 Task: Add a dependency to the task Develop a new online tool for online event registration , the existing task  Upgrade and migrate company environmental management to a cloud-based solution in the project BlazePath
Action: Mouse moved to (418, 337)
Screenshot: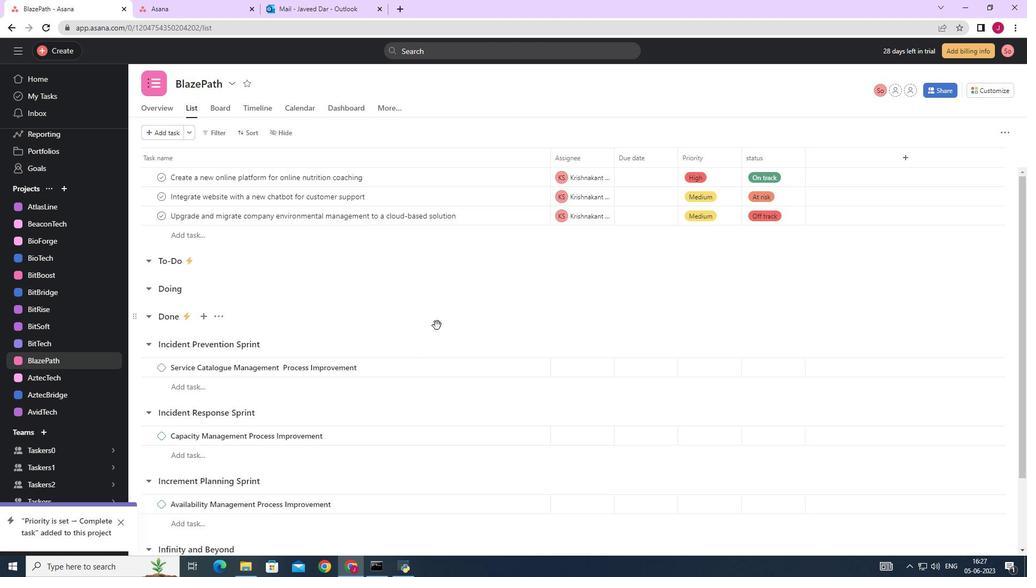 
Action: Mouse scrolled (418, 337) with delta (0, 0)
Screenshot: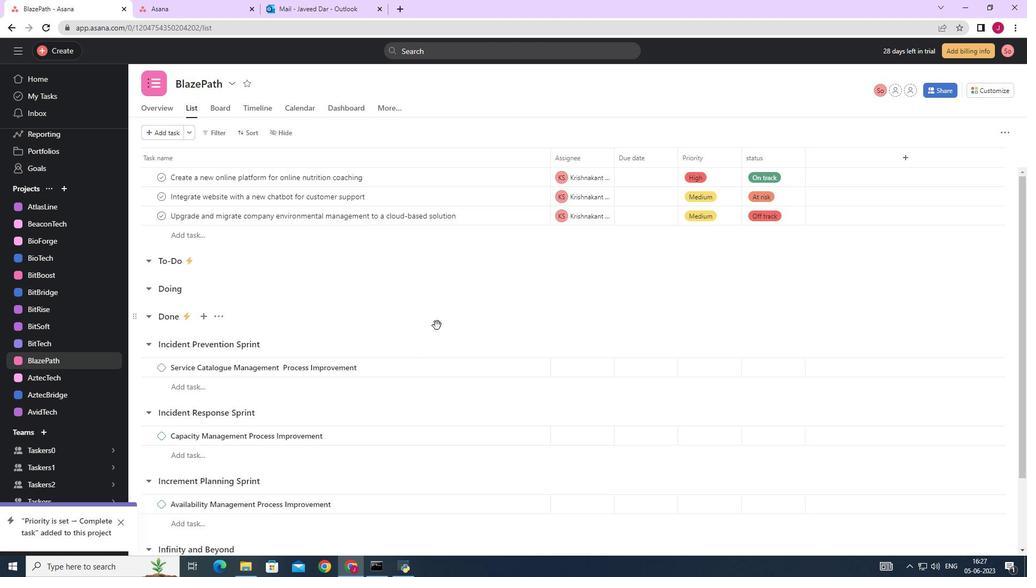 
Action: Mouse moved to (418, 339)
Screenshot: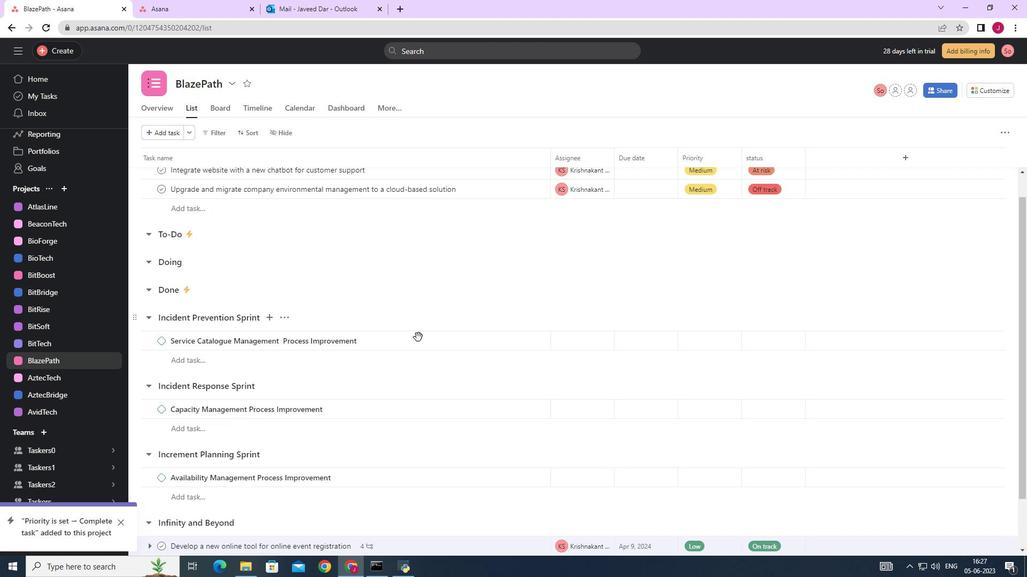 
Action: Mouse scrolled (418, 338) with delta (0, 0)
Screenshot: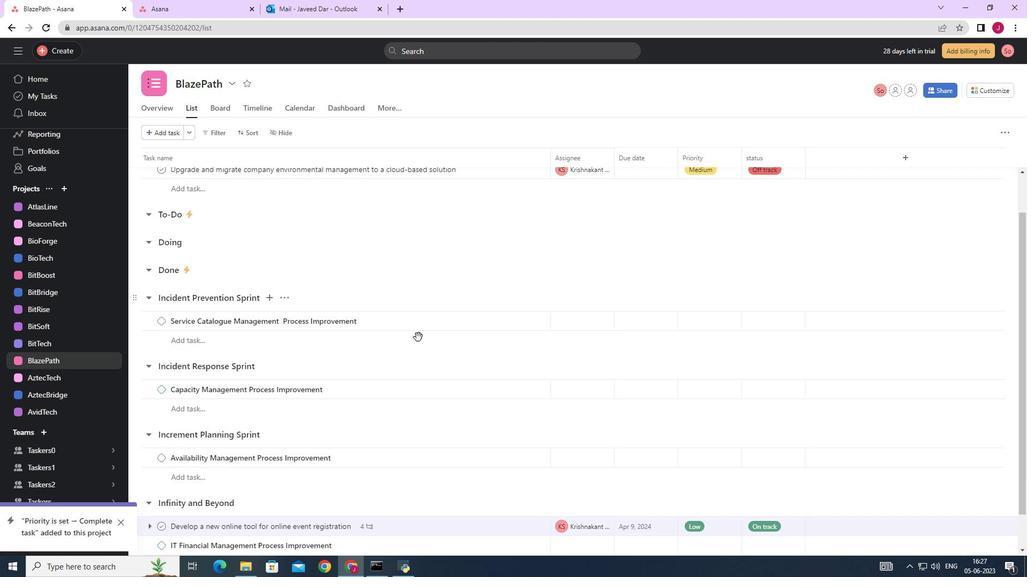
Action: Mouse moved to (419, 344)
Screenshot: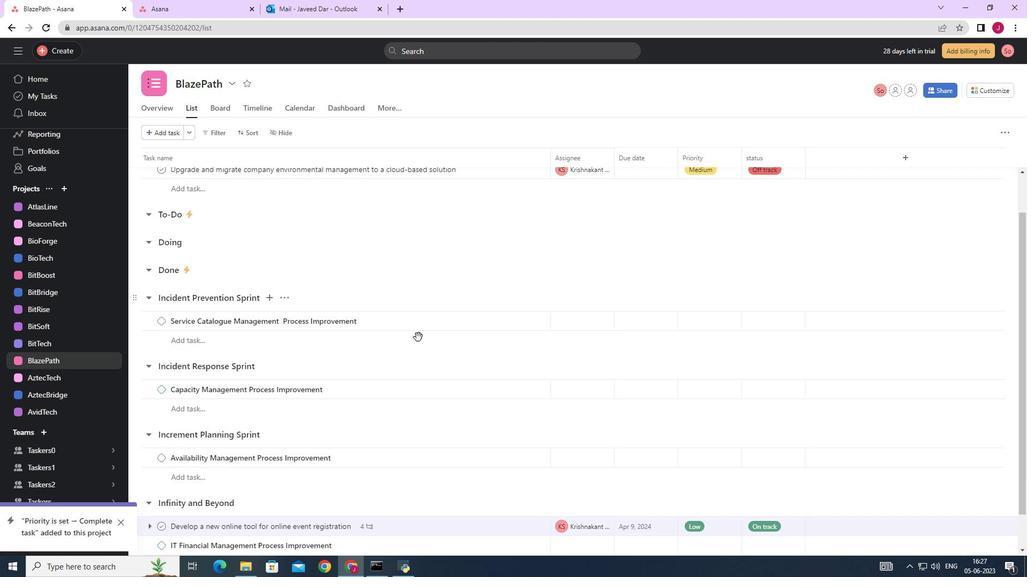 
Action: Mouse scrolled (418, 339) with delta (0, 0)
Screenshot: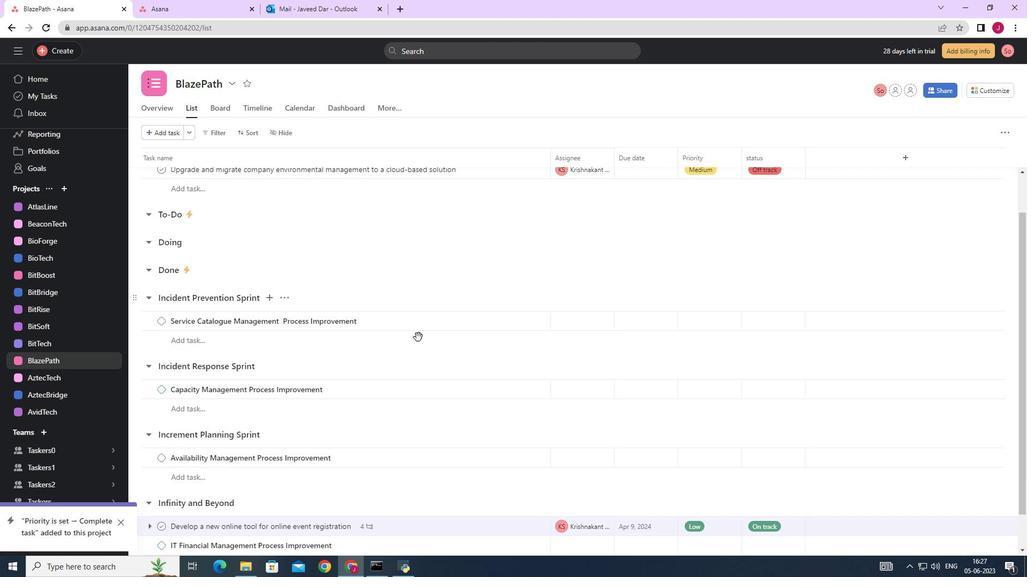 
Action: Mouse moved to (424, 349)
Screenshot: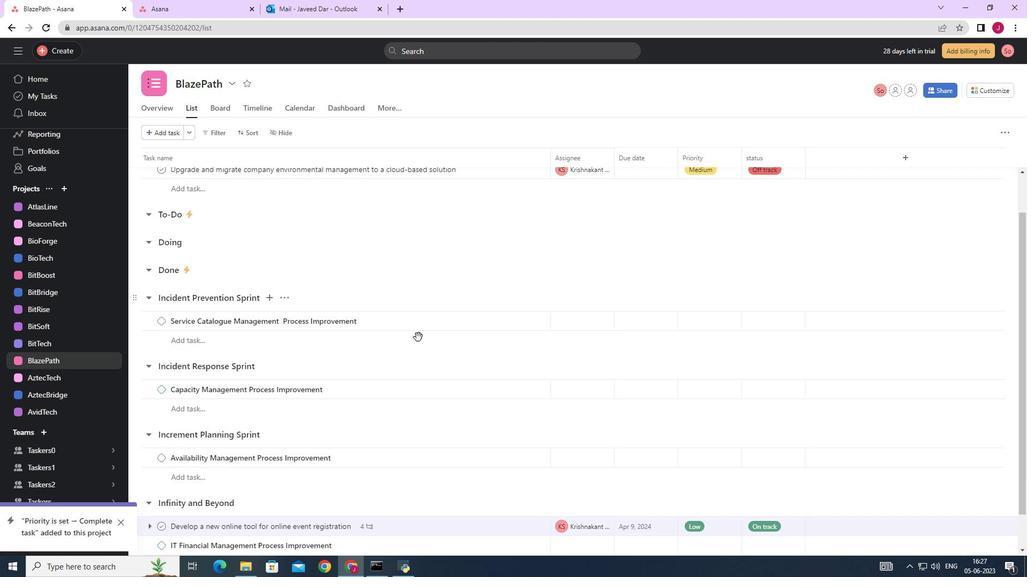 
Action: Mouse scrolled (418, 339) with delta (0, 0)
Screenshot: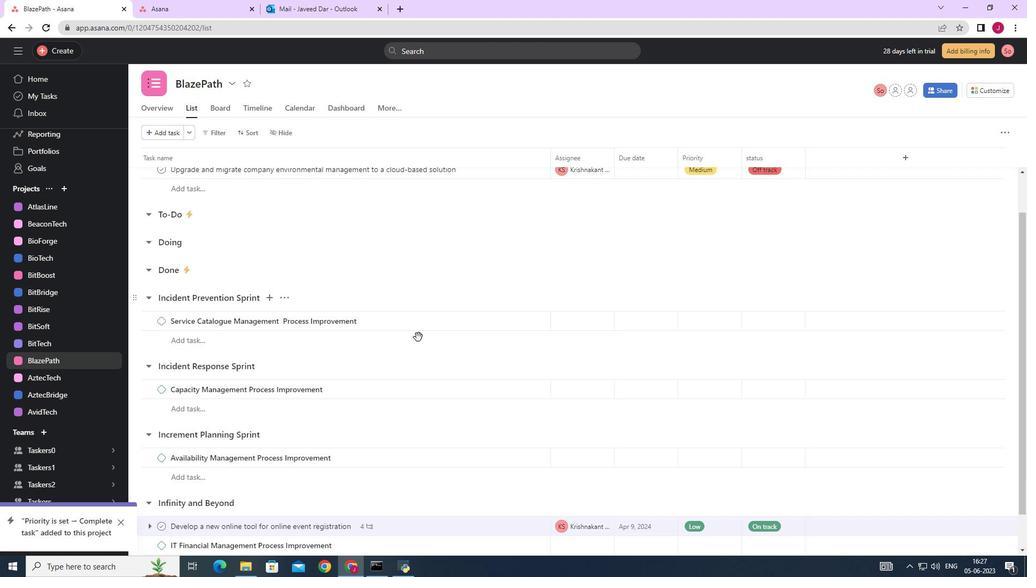 
Action: Mouse moved to (489, 484)
Screenshot: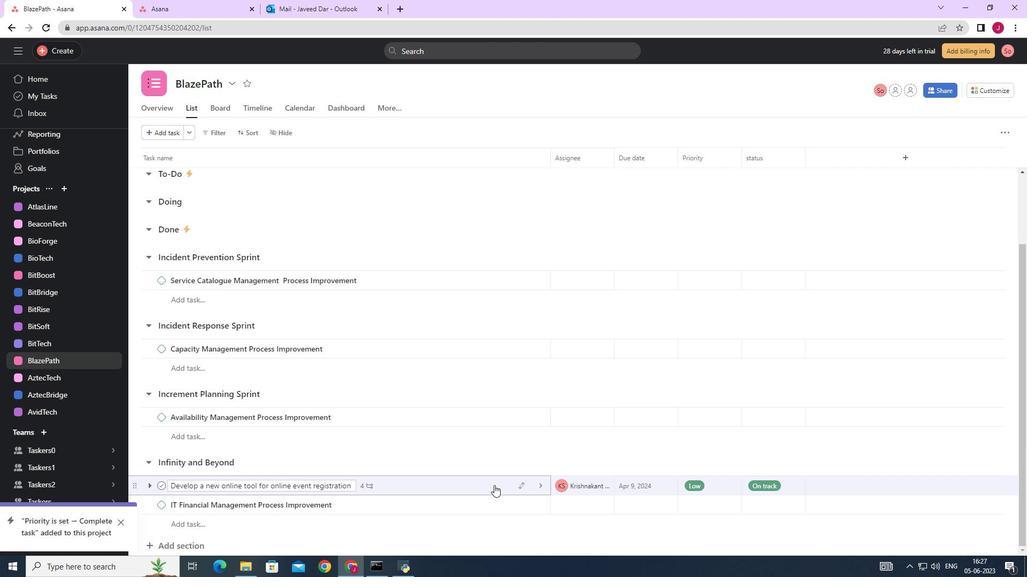 
Action: Mouse pressed left at (489, 484)
Screenshot: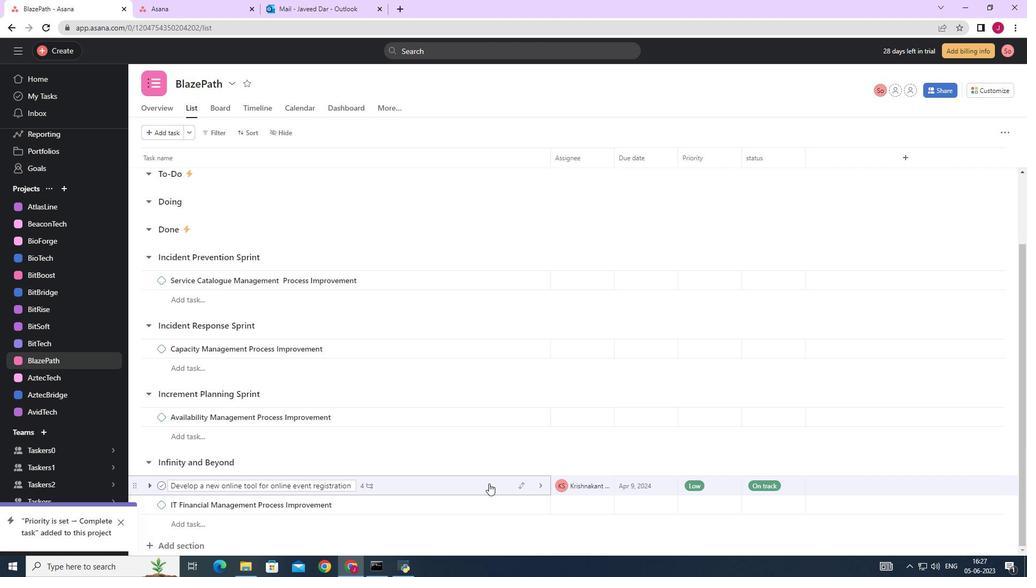 
Action: Mouse moved to (794, 383)
Screenshot: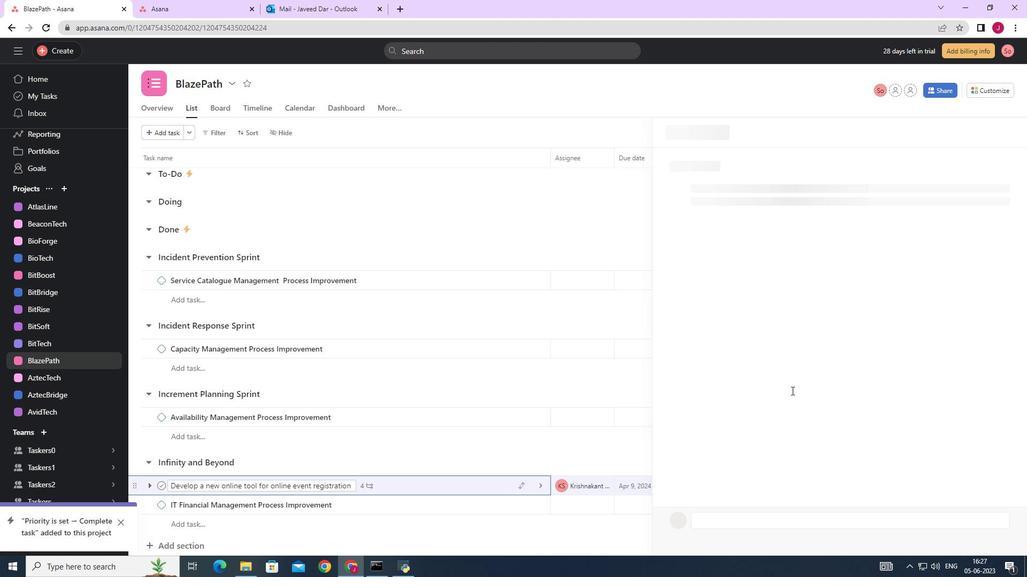 
Action: Mouse scrolled (794, 382) with delta (0, 0)
Screenshot: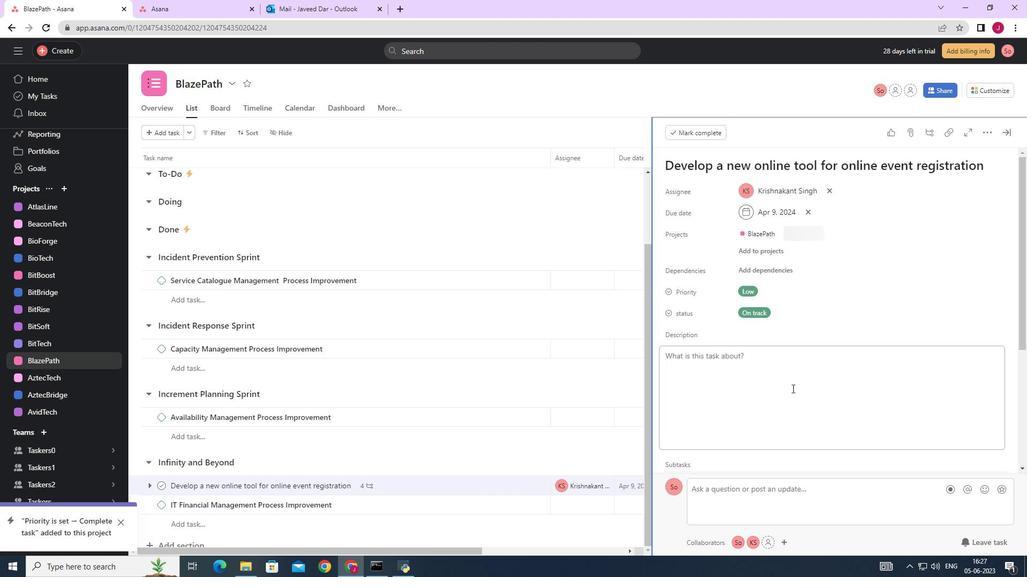 
Action: Mouse scrolled (794, 382) with delta (0, 0)
Screenshot: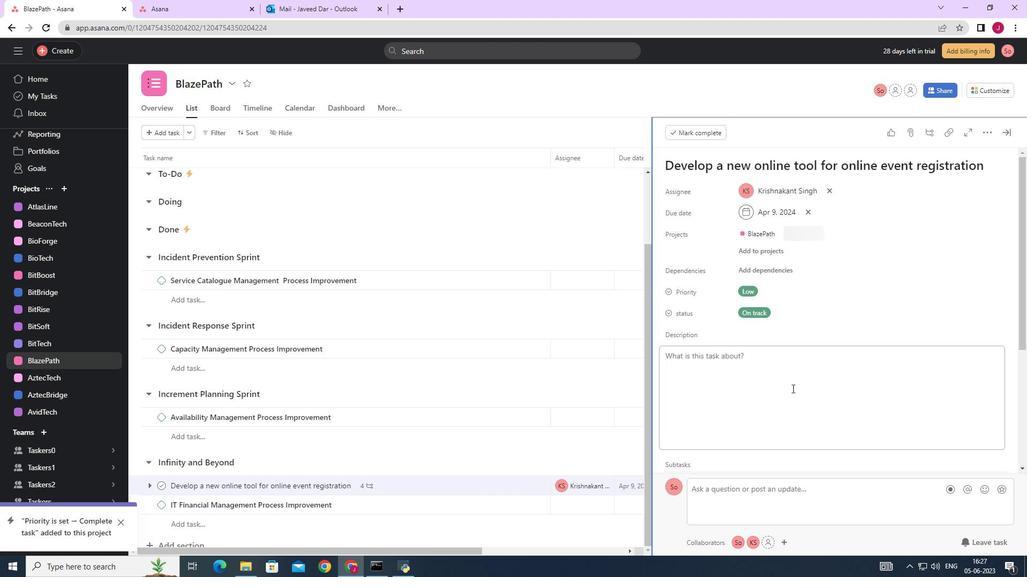 
Action: Mouse moved to (794, 382)
Screenshot: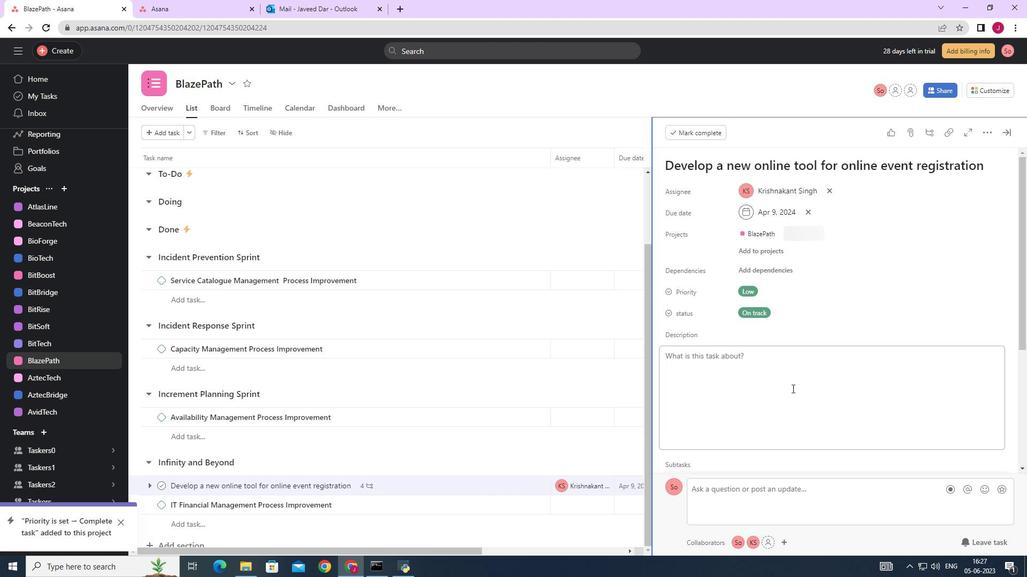 
Action: Mouse scrolled (794, 382) with delta (0, 0)
Screenshot: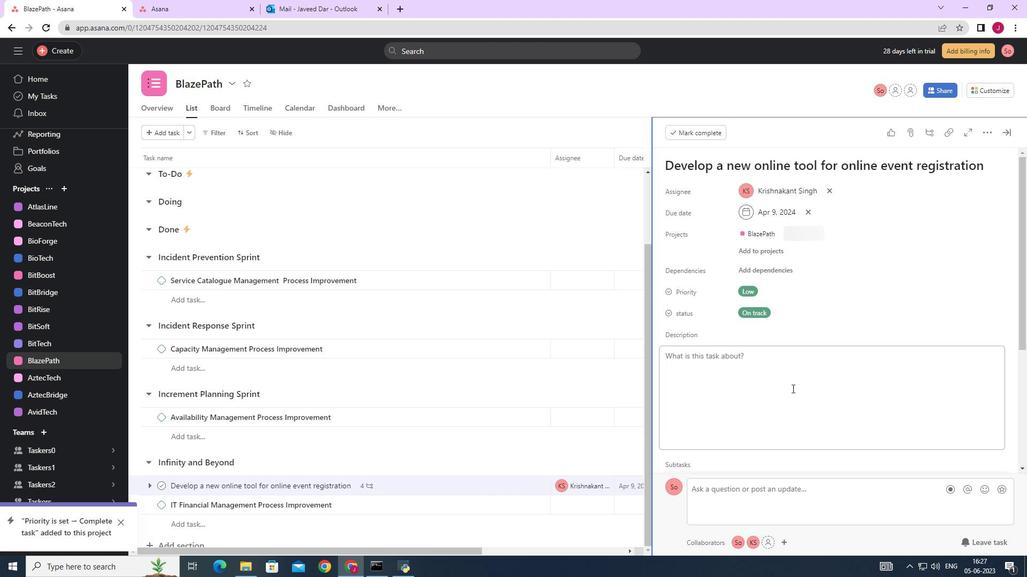 
Action: Mouse scrolled (794, 382) with delta (0, 0)
Screenshot: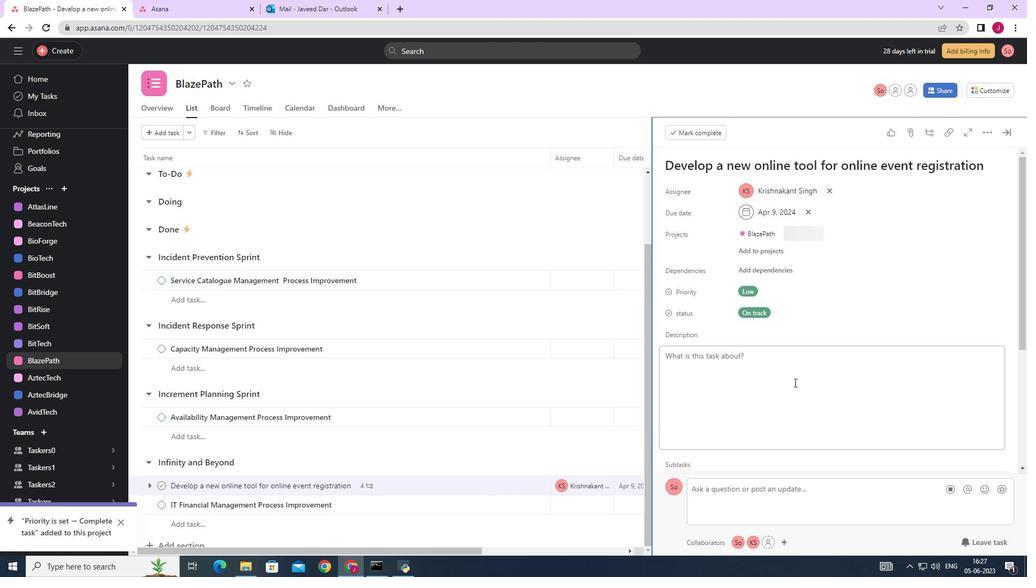
Action: Mouse moved to (795, 382)
Screenshot: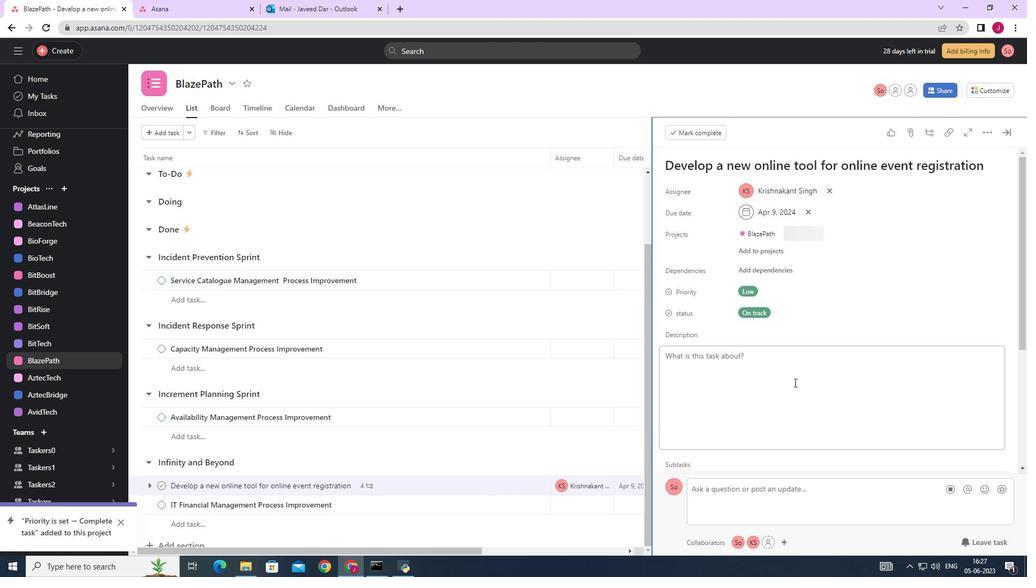 
Action: Mouse scrolled (795, 382) with delta (0, 0)
Screenshot: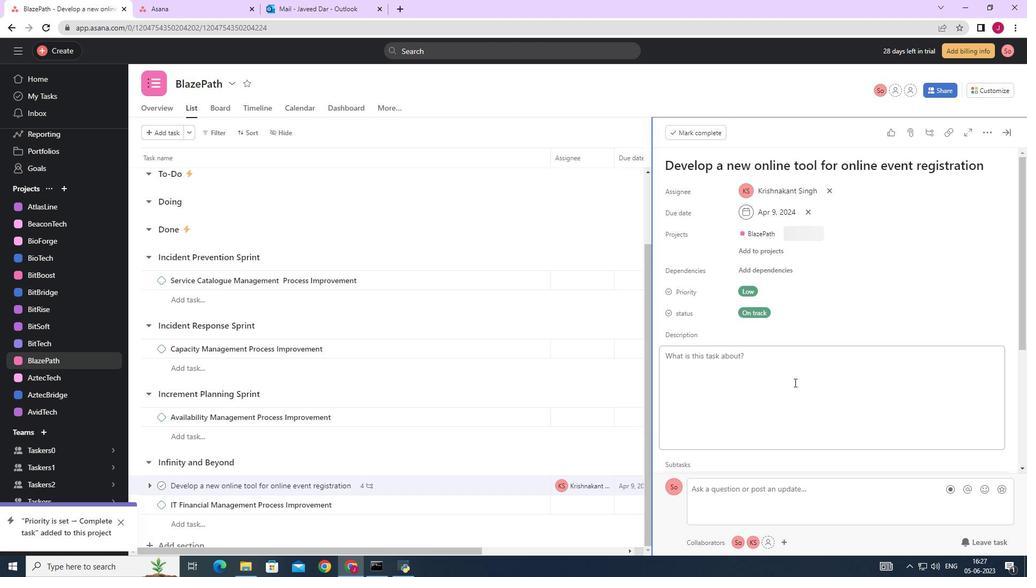 
Action: Mouse moved to (719, 280)
Screenshot: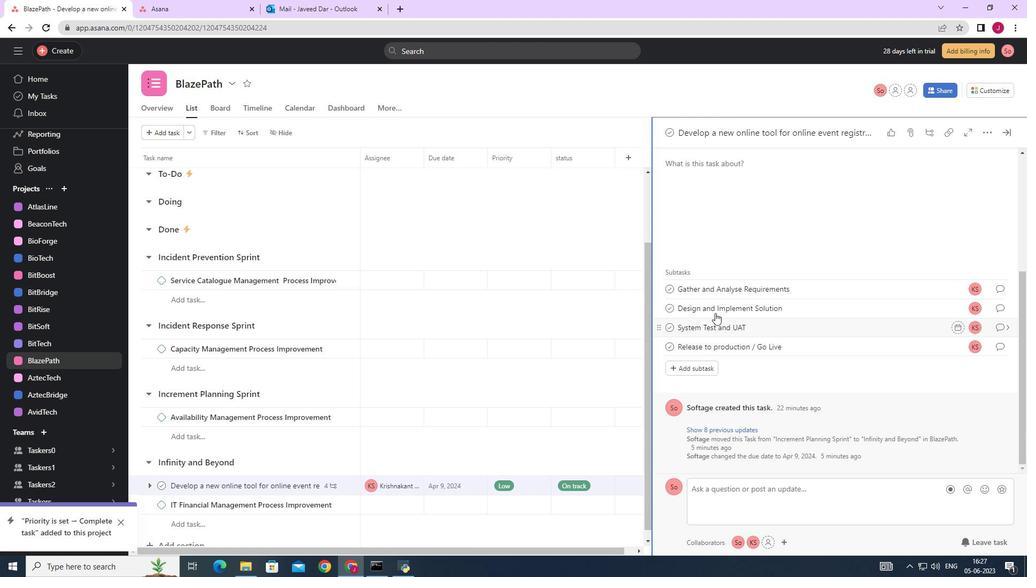 
Action: Mouse scrolled (719, 280) with delta (0, 0)
Screenshot: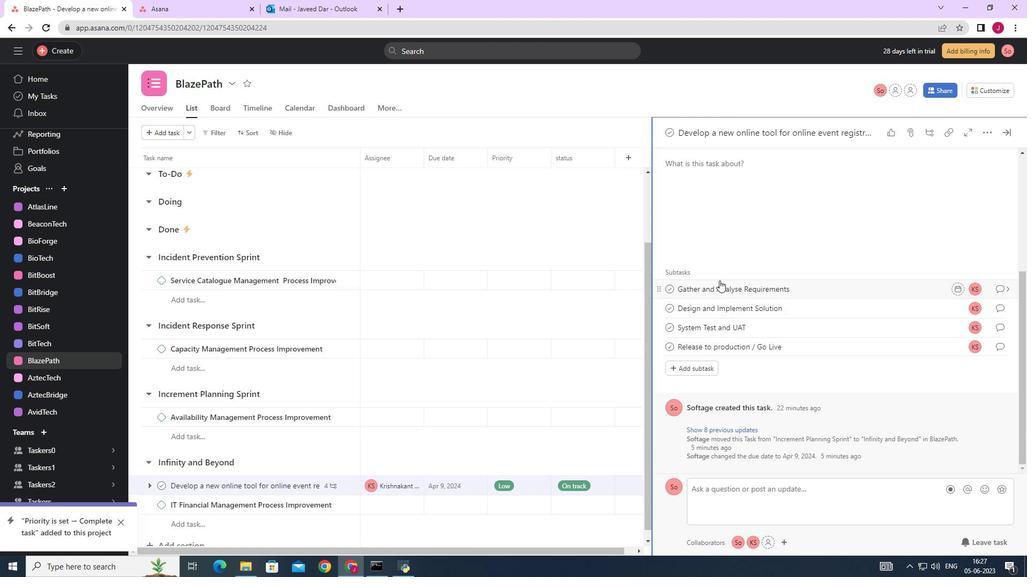 
Action: Mouse scrolled (719, 280) with delta (0, 0)
Screenshot: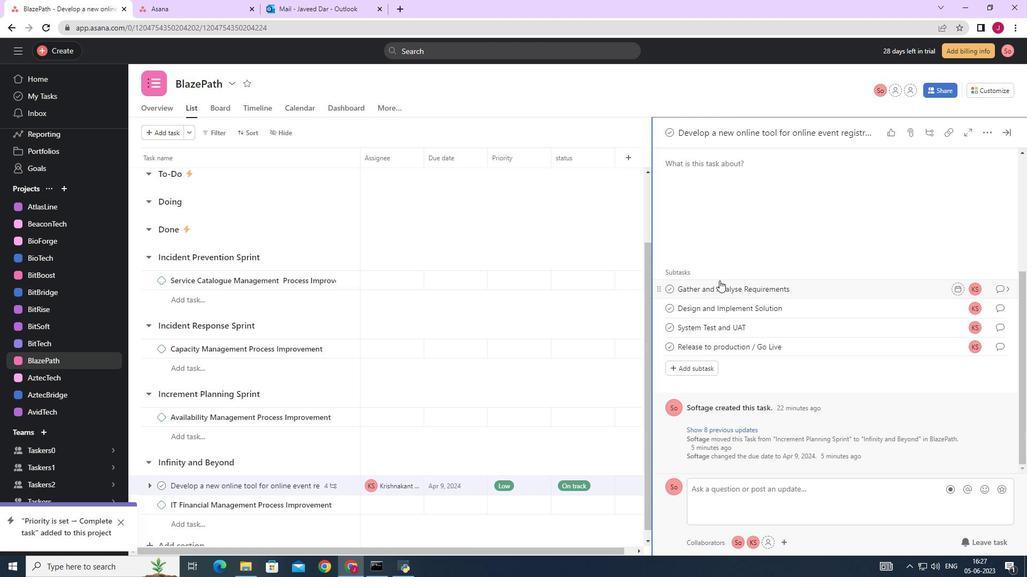 
Action: Mouse scrolled (719, 280) with delta (0, 0)
Screenshot: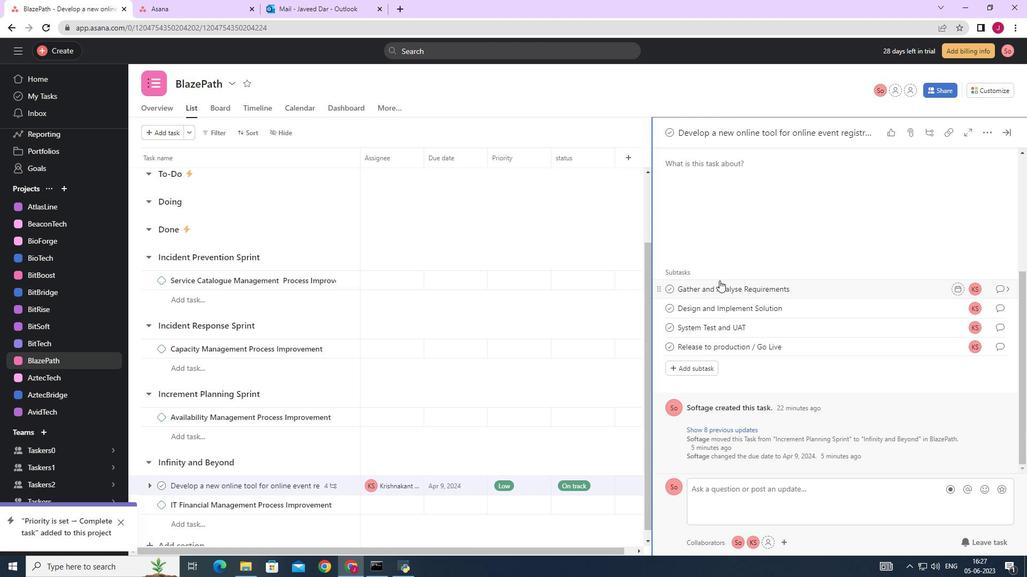 
Action: Mouse moved to (726, 296)
Screenshot: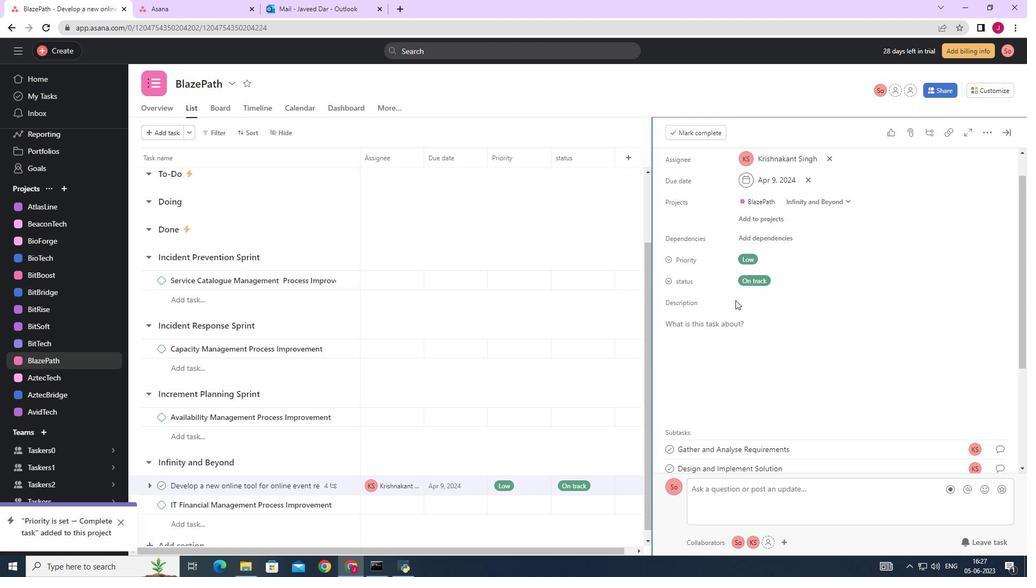 
Action: Mouse scrolled (726, 297) with delta (0, 0)
Screenshot: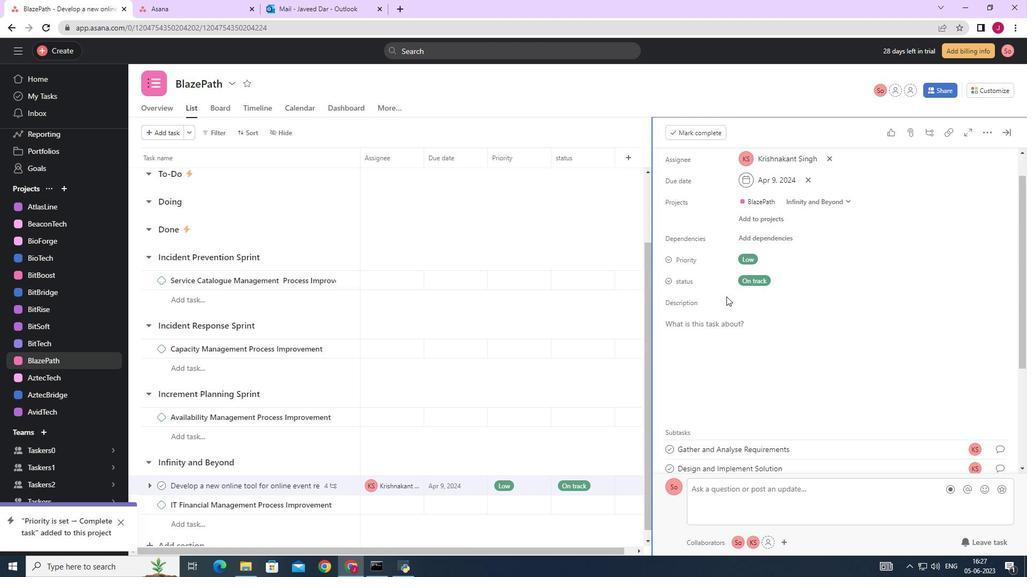 
Action: Mouse scrolled (726, 297) with delta (0, 0)
Screenshot: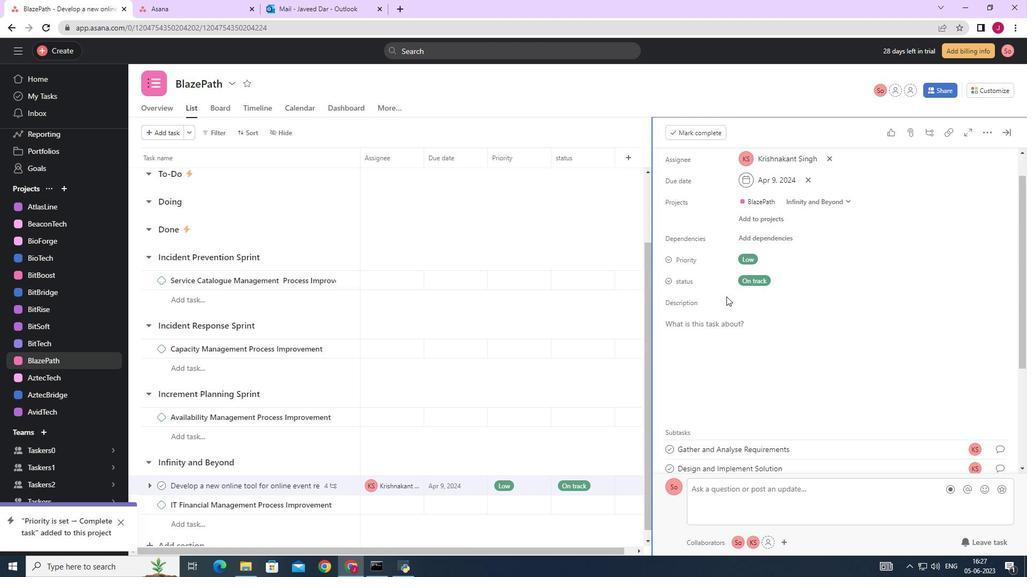 
Action: Mouse moved to (781, 271)
Screenshot: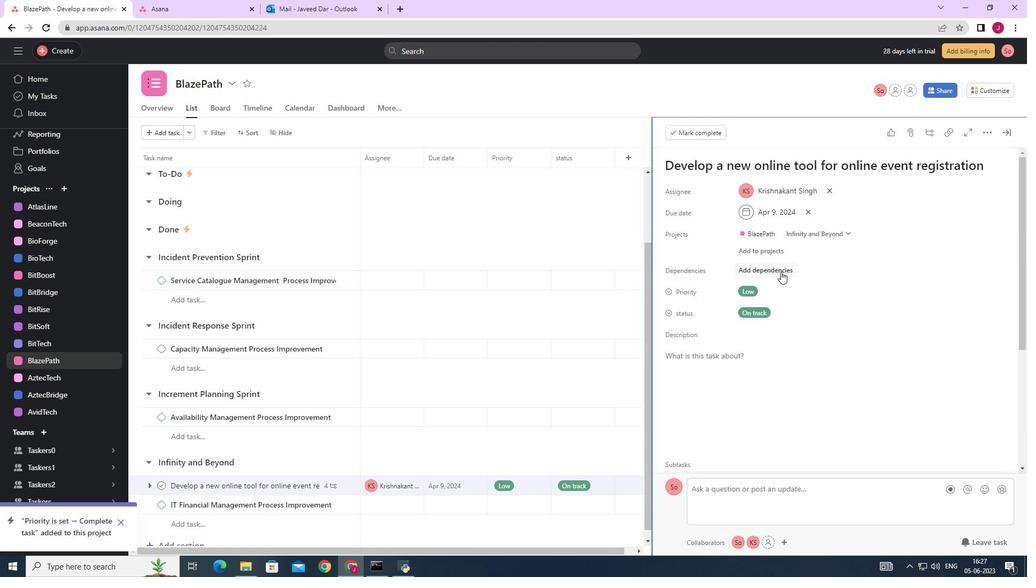
Action: Mouse pressed left at (781, 271)
Screenshot: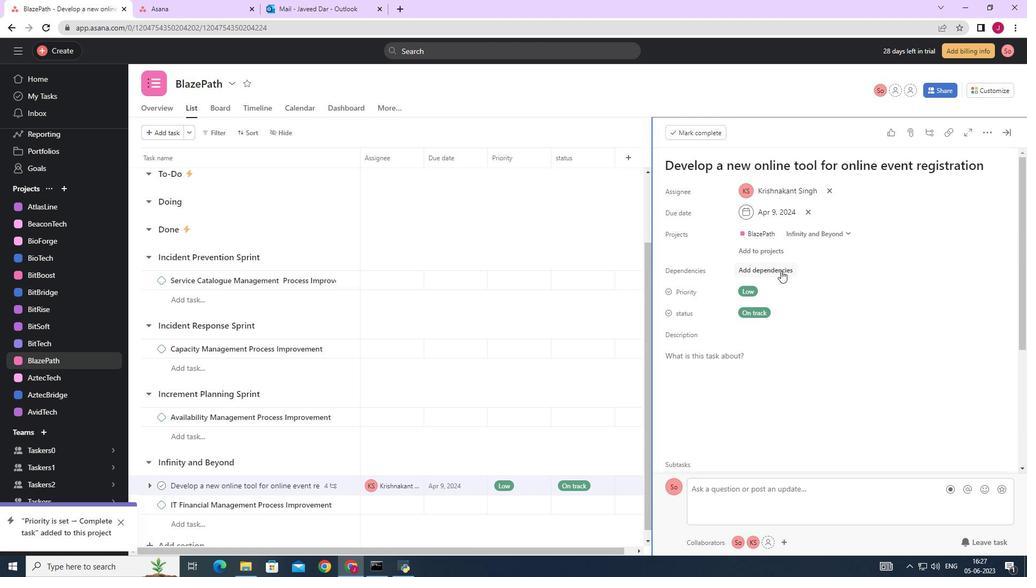 
Action: Mouse moved to (841, 314)
Screenshot: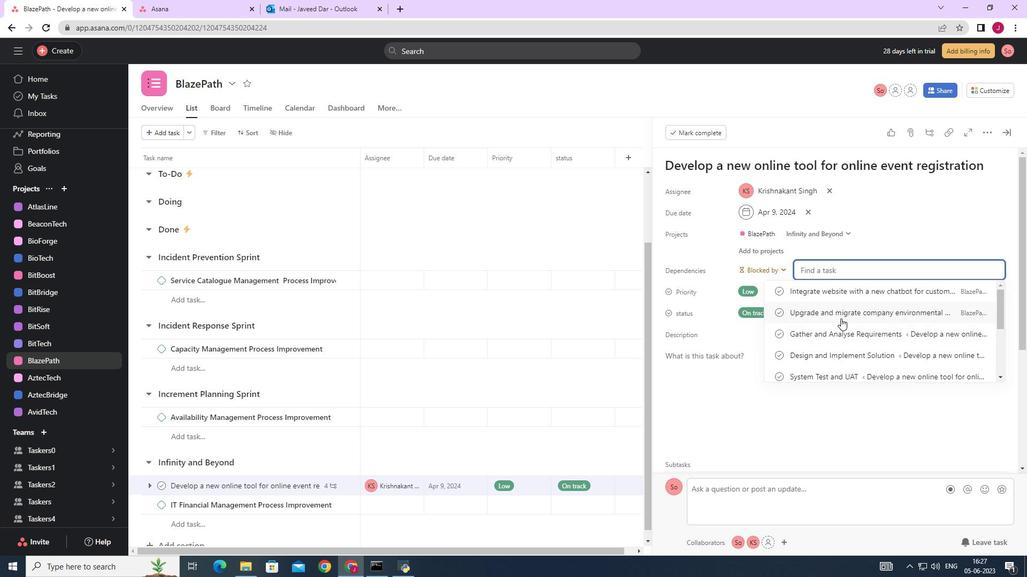 
Action: Mouse pressed left at (841, 314)
Screenshot: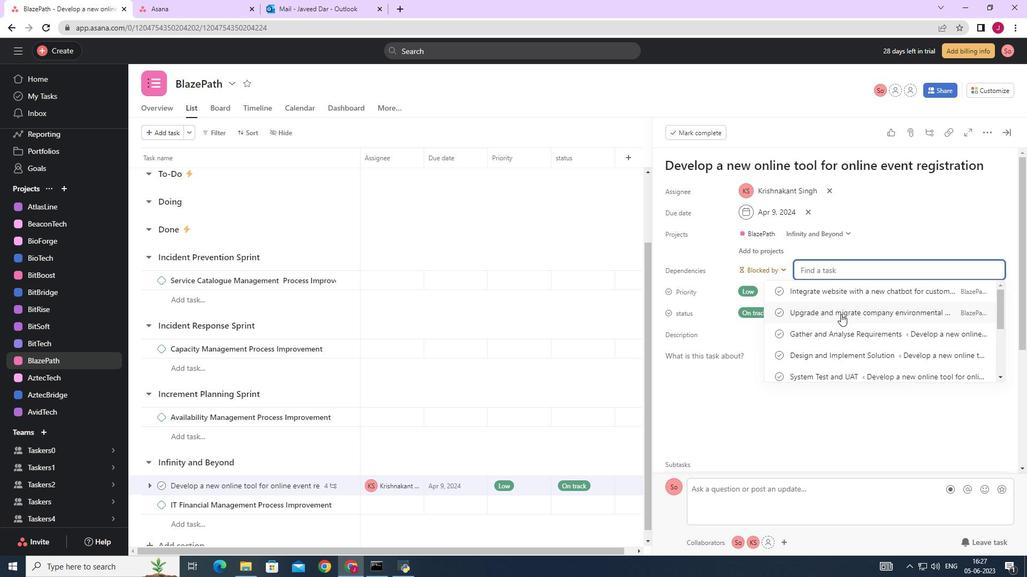 
Action: Mouse moved to (1005, 132)
Screenshot: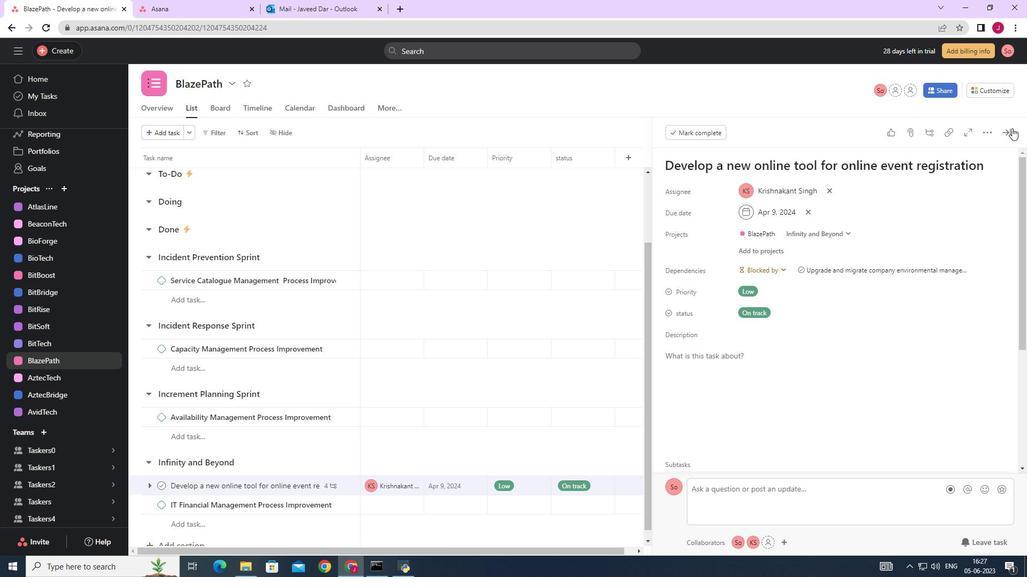 
Action: Mouse pressed left at (1005, 132)
Screenshot: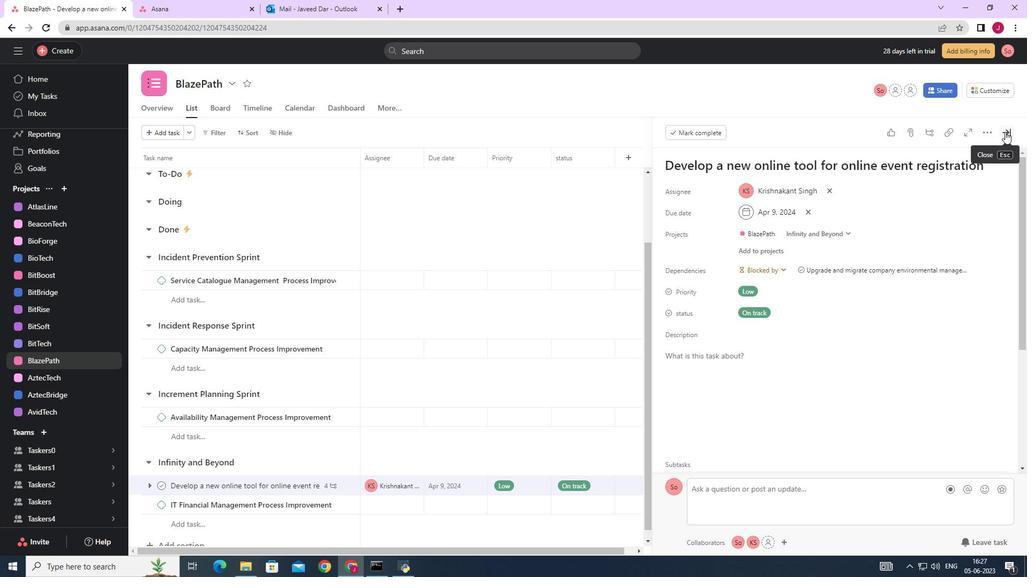 
Action: Mouse moved to (972, 149)
Screenshot: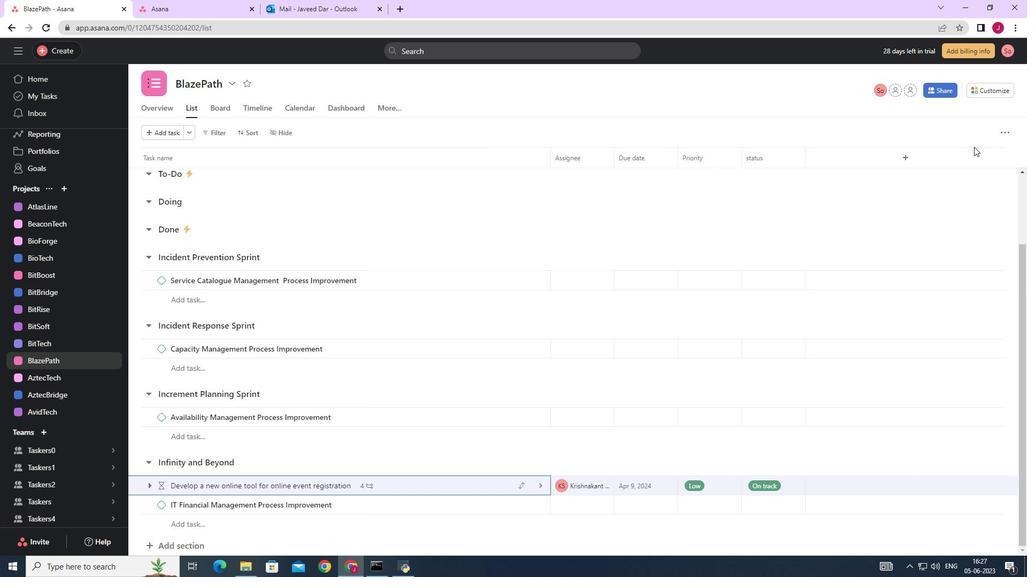 
